Task: Use the formula "IMCOSH" in spreadsheet "Project portfolio".
Action: Mouse moved to (634, 93)
Screenshot: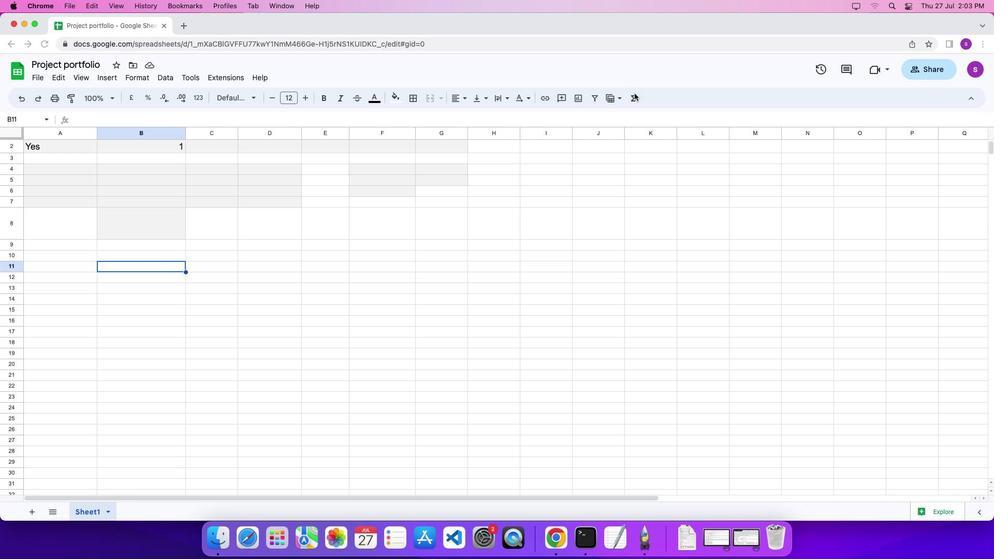 
Action: Mouse pressed left at (634, 93)
Screenshot: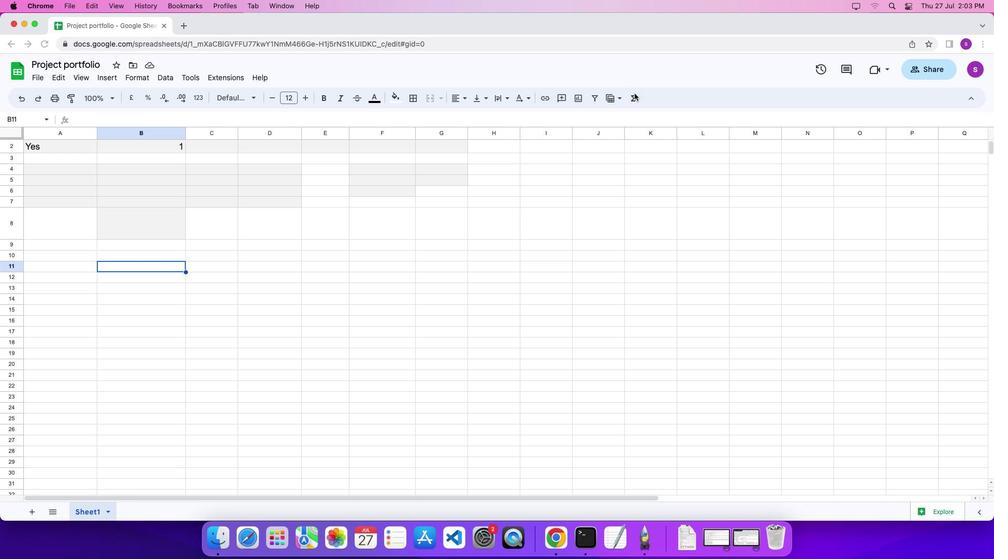 
Action: Mouse moved to (633, 96)
Screenshot: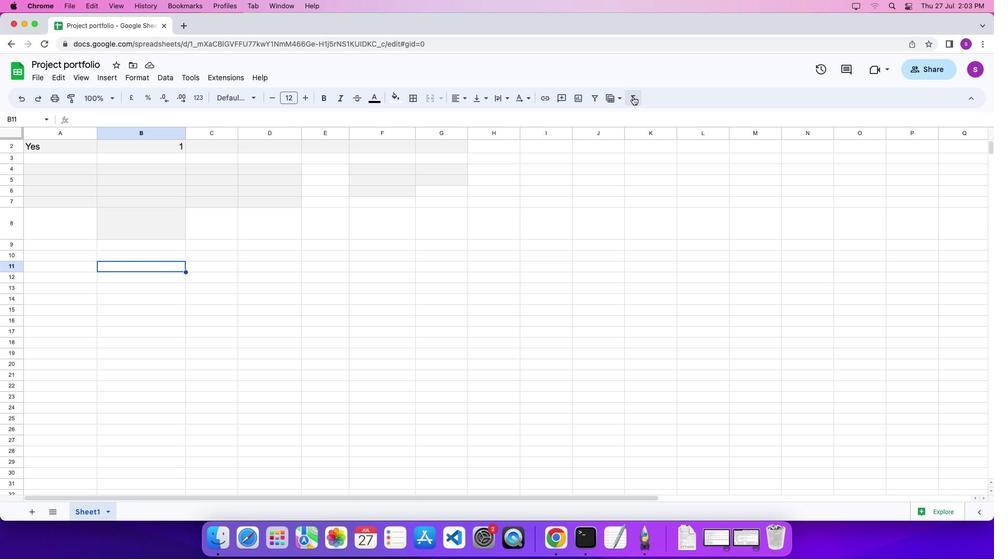 
Action: Mouse pressed left at (633, 96)
Screenshot: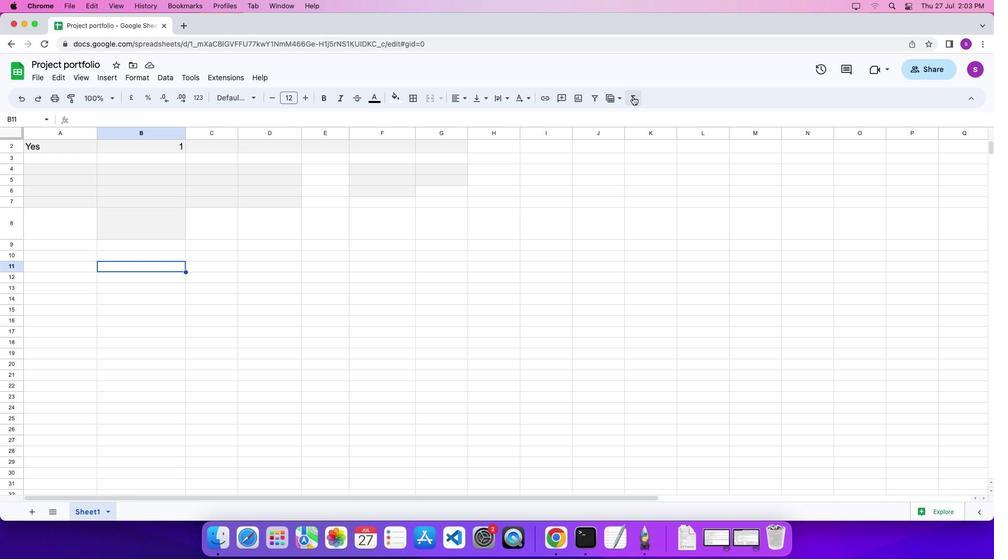 
Action: Mouse moved to (798, 366)
Screenshot: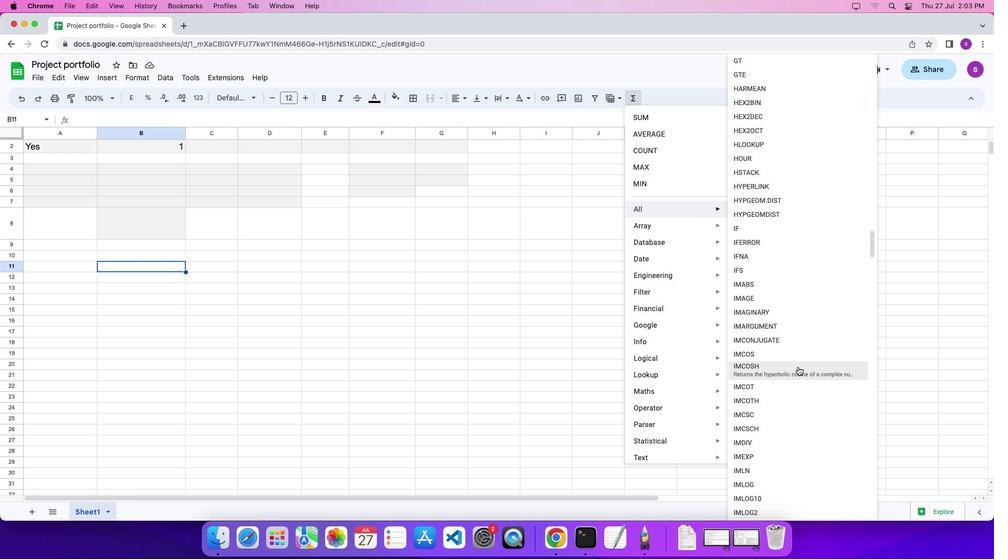 
Action: Mouse pressed left at (798, 366)
Screenshot: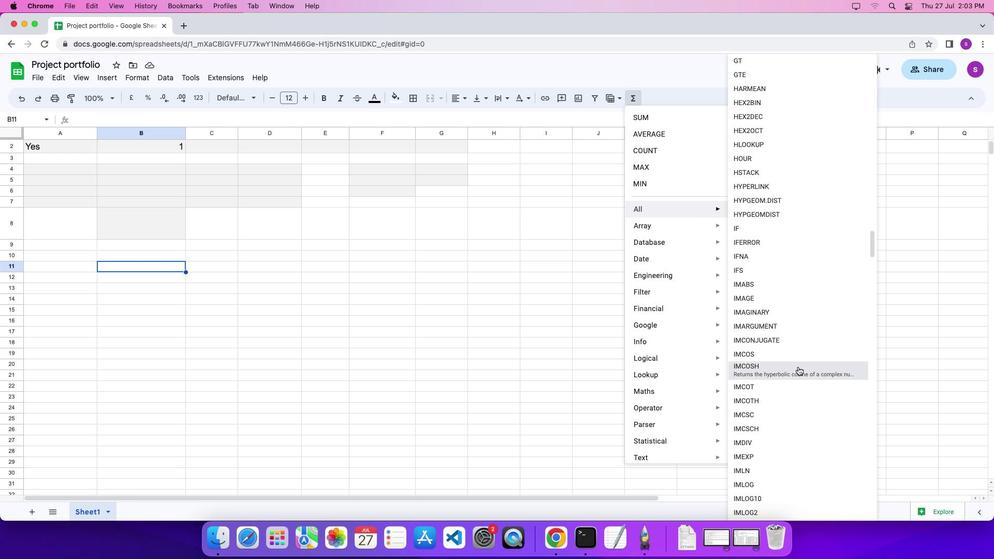 
Action: Mouse moved to (526, 285)
Screenshot: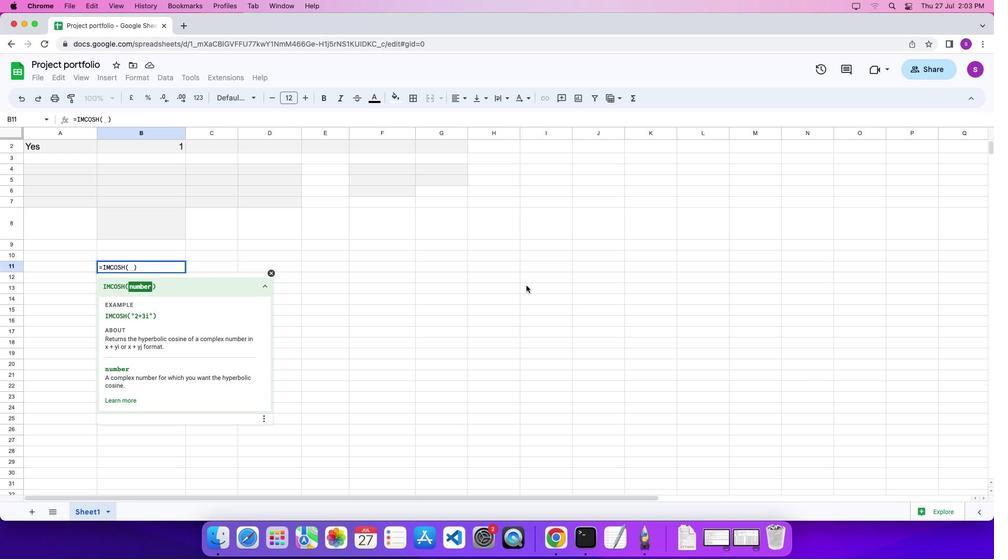 
Action: Key pressed Key.shift_r'"''2''+''3''i'Key.shift_r'"''\x03'
Screenshot: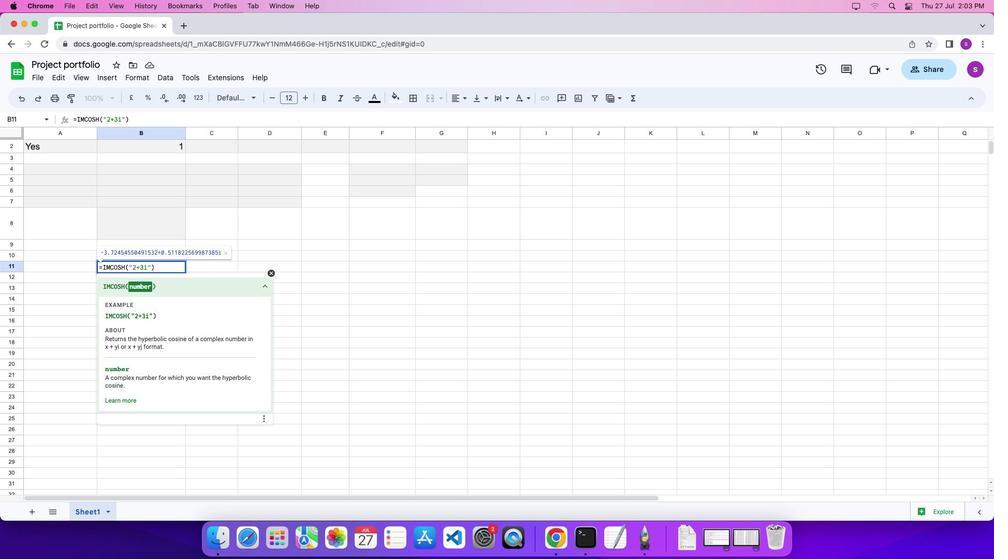 
